 Task: Select the never option in the confirm before closing.
Action: Mouse moved to (15, 622)
Screenshot: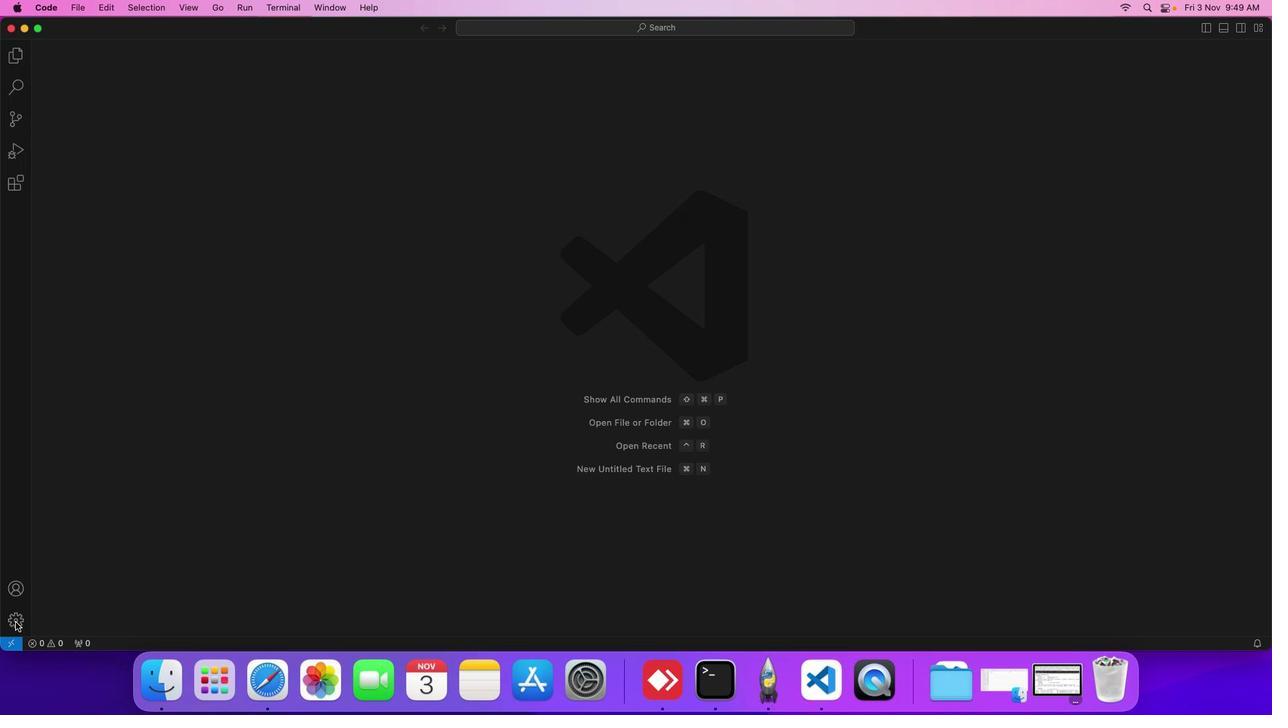 
Action: Mouse pressed left at (15, 622)
Screenshot: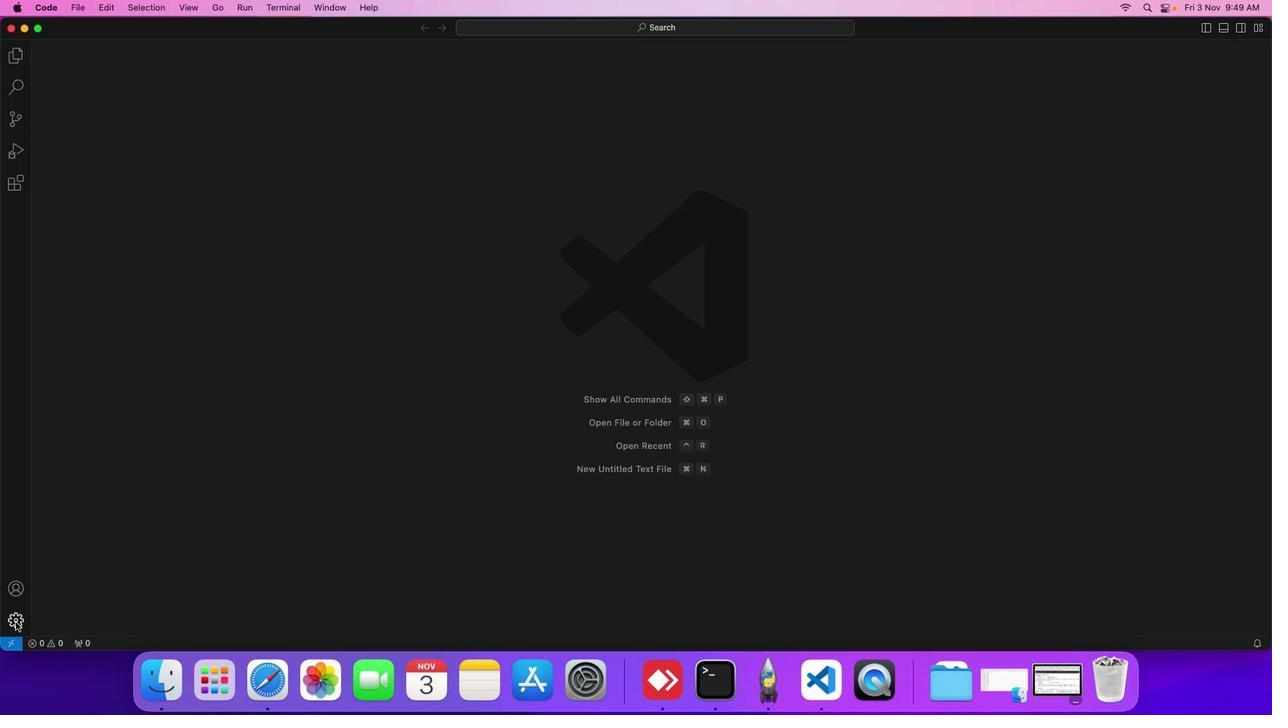 
Action: Mouse moved to (86, 521)
Screenshot: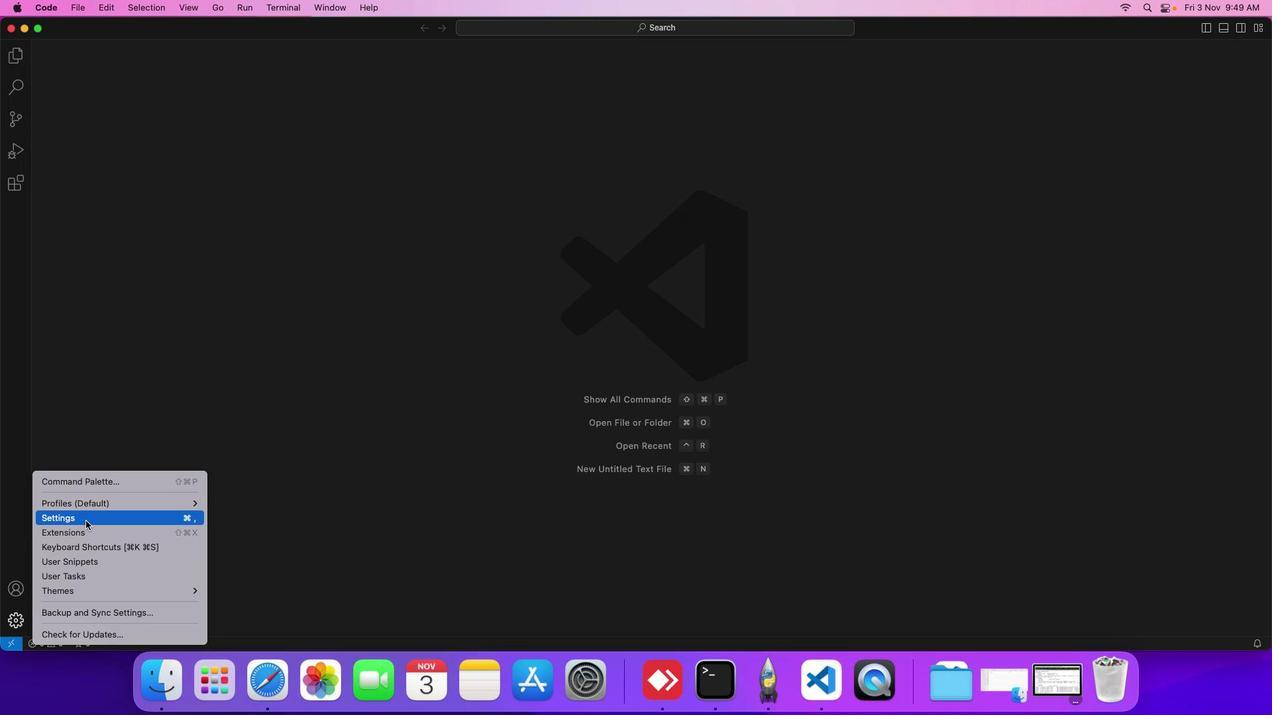 
Action: Mouse pressed left at (86, 521)
Screenshot: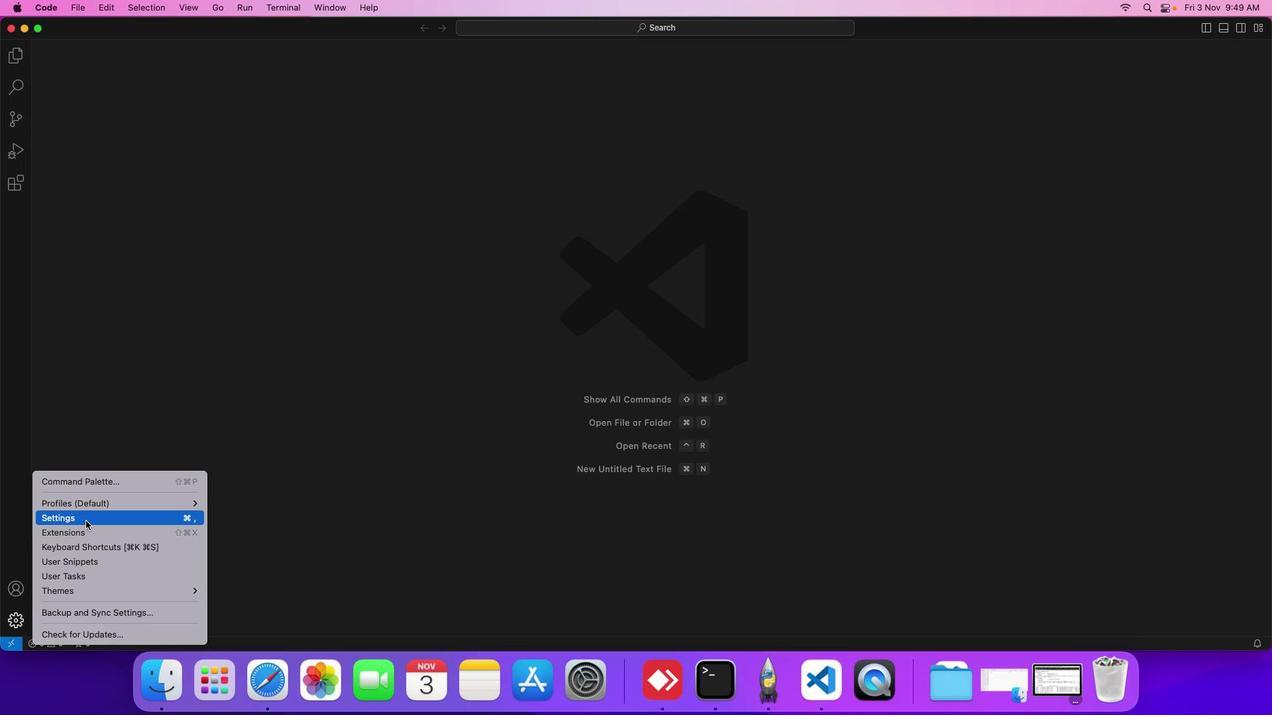 
Action: Mouse moved to (317, 184)
Screenshot: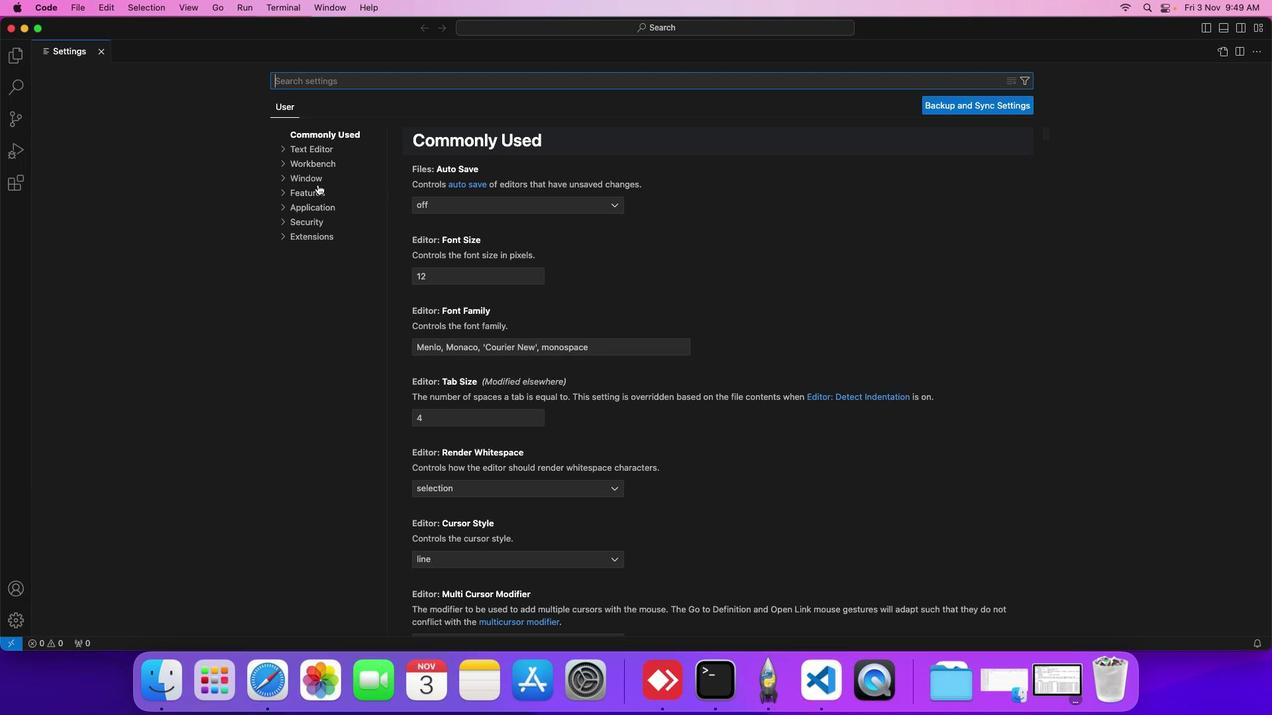 
Action: Mouse pressed left at (317, 184)
Screenshot: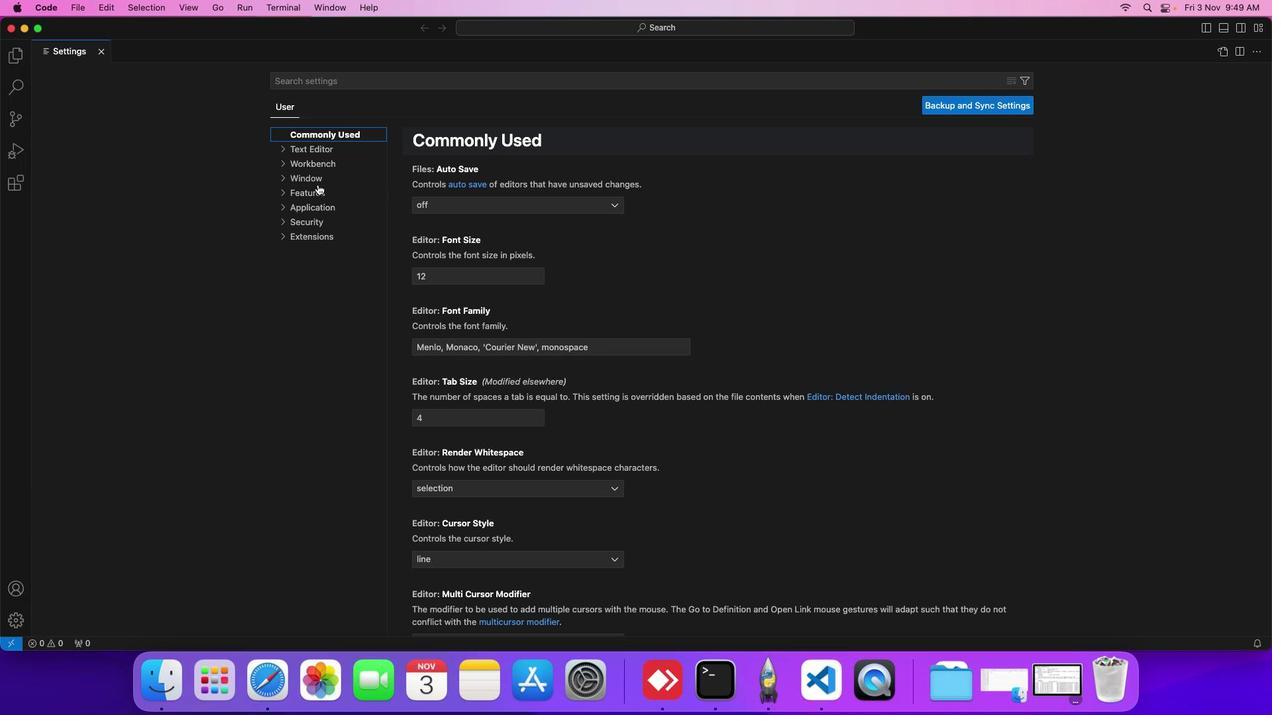 
Action: Mouse moved to (521, 509)
Screenshot: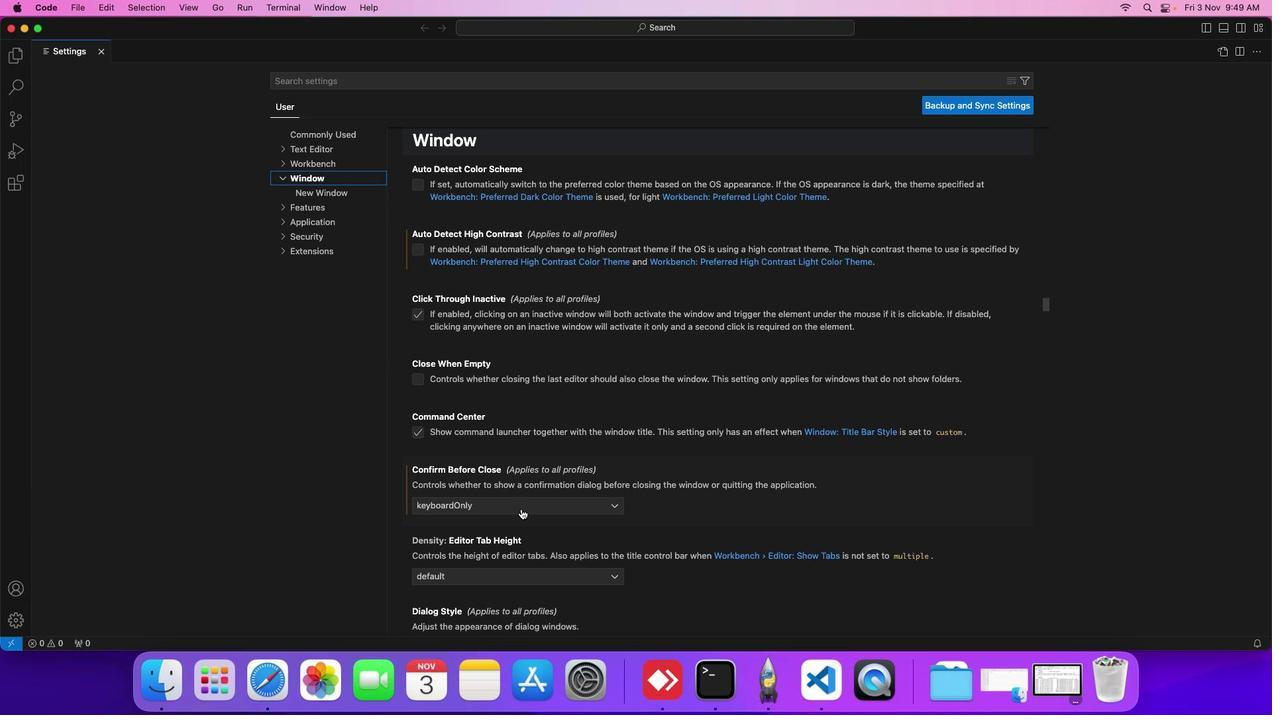 
Action: Mouse pressed left at (521, 509)
Screenshot: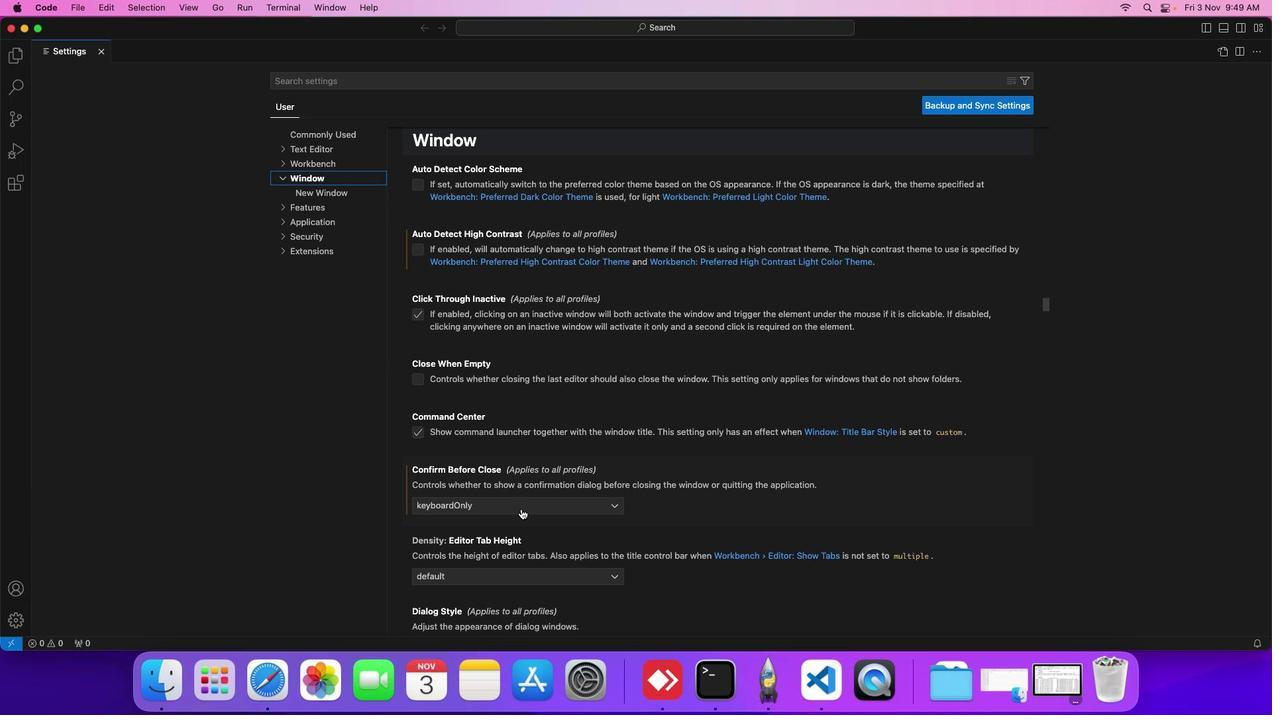 
Action: Mouse moved to (503, 548)
Screenshot: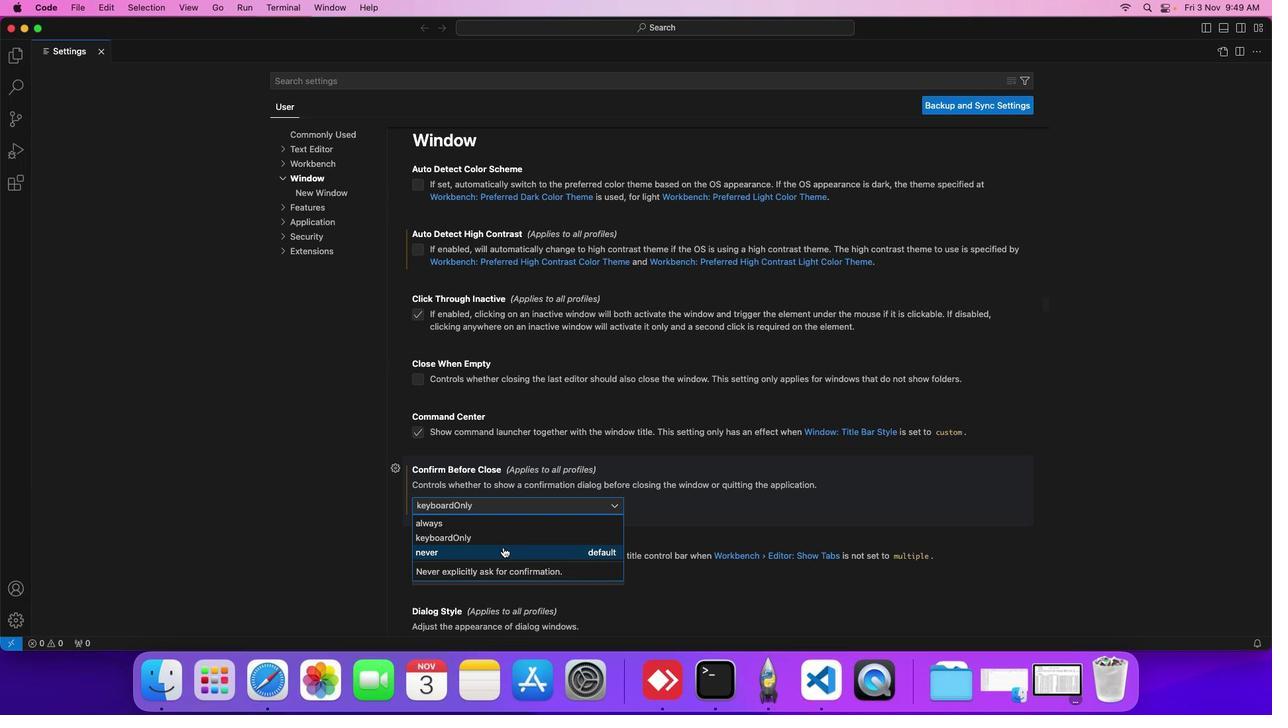
Action: Mouse pressed left at (503, 548)
Screenshot: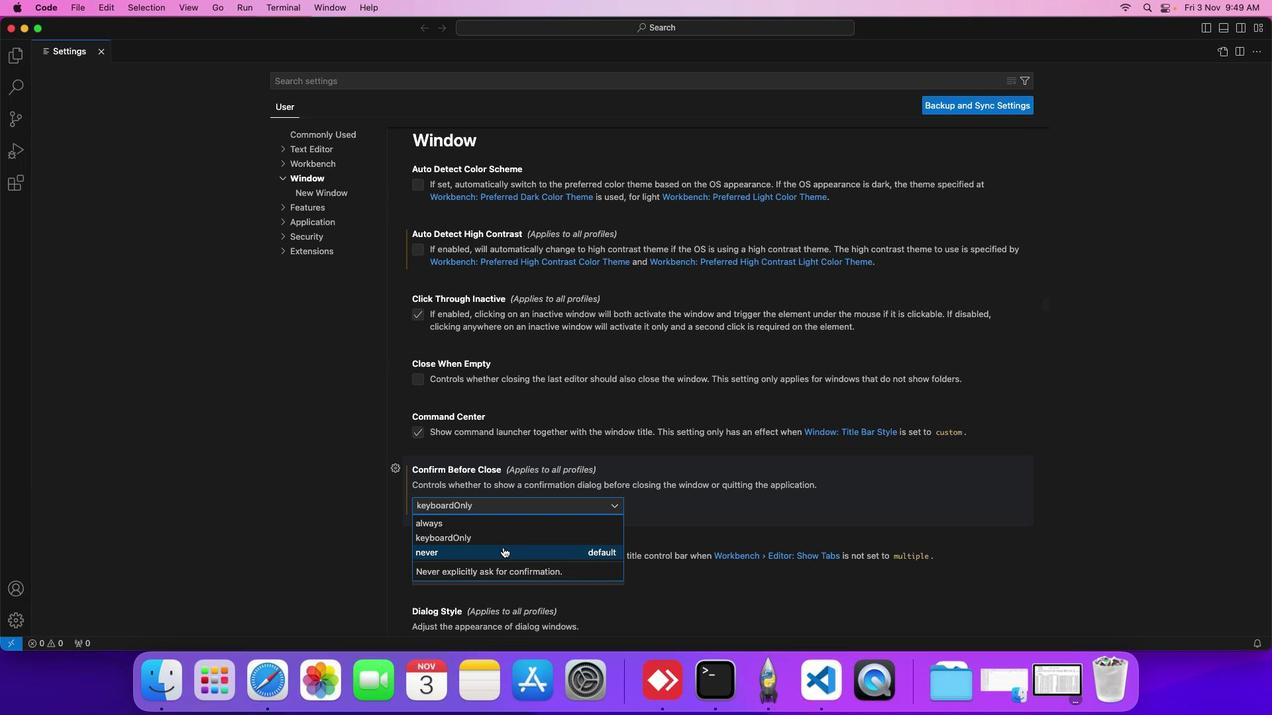 
Action: Mouse moved to (501, 544)
Screenshot: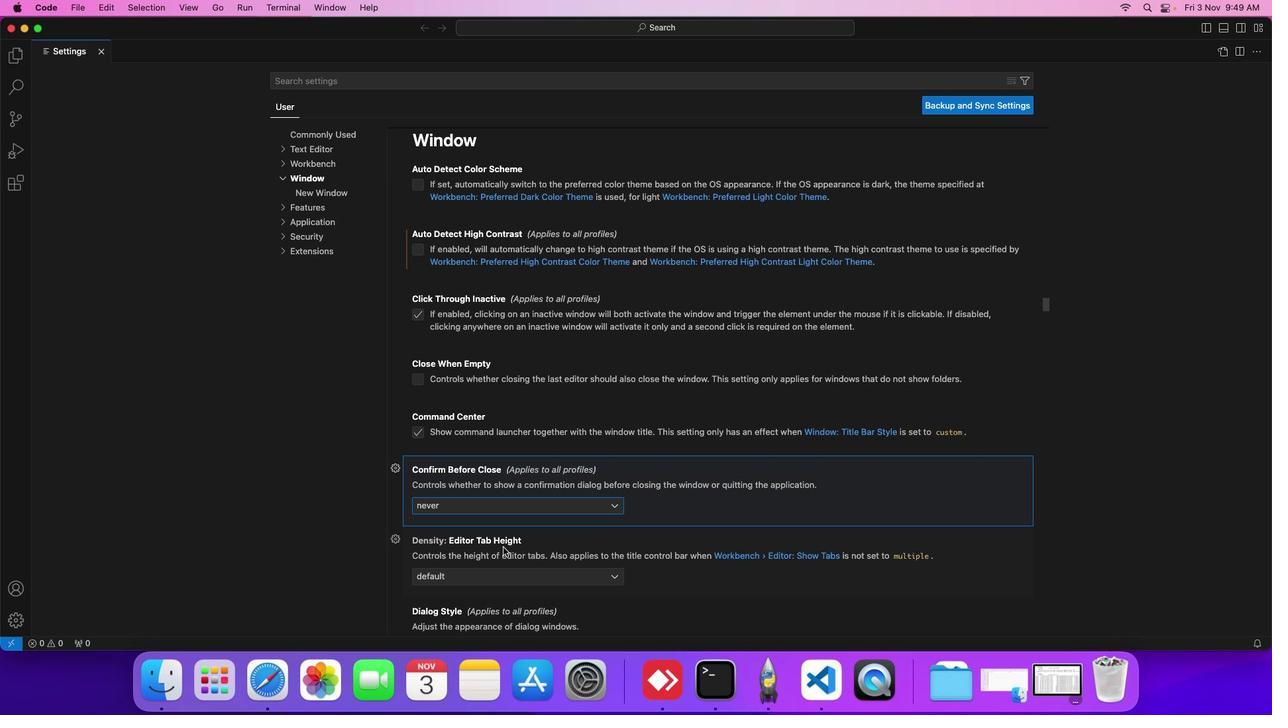 
